 Task: Reply to email with the signature Denise Davis with the subject 'Request for a report' from softage.1@softage.net with the message 'Can you please provide me with a list of the project deliverables and their deadlines?'
Action: Mouse moved to (967, 245)
Screenshot: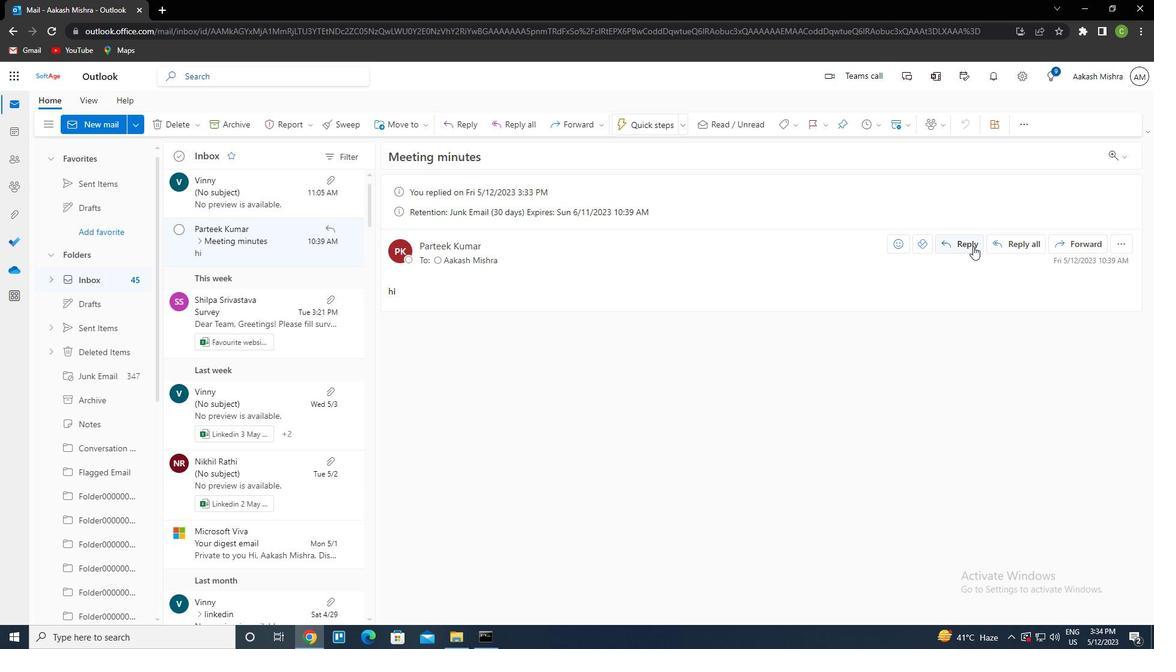 
Action: Mouse pressed left at (967, 245)
Screenshot: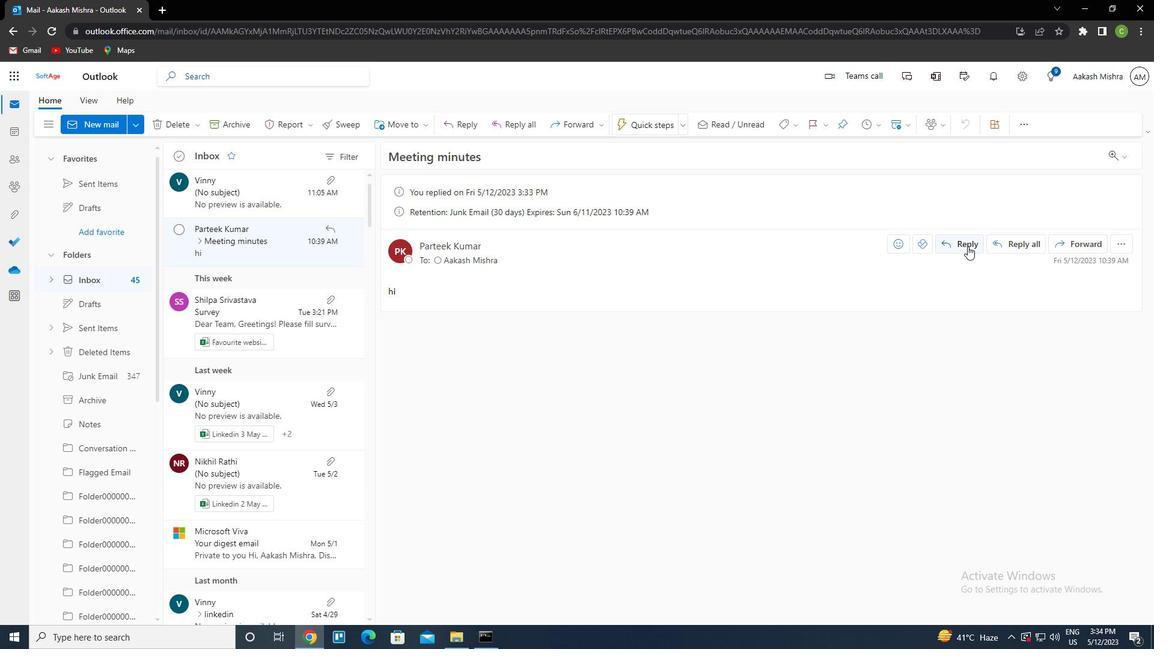 
Action: Mouse moved to (779, 122)
Screenshot: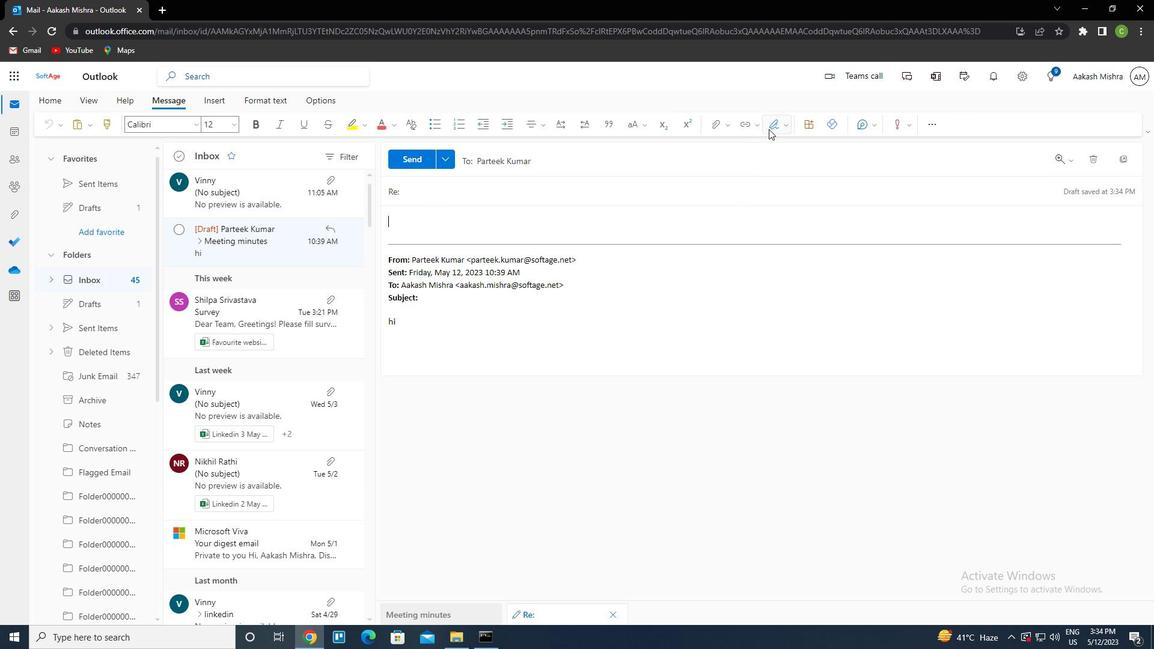 
Action: Mouse pressed left at (779, 122)
Screenshot: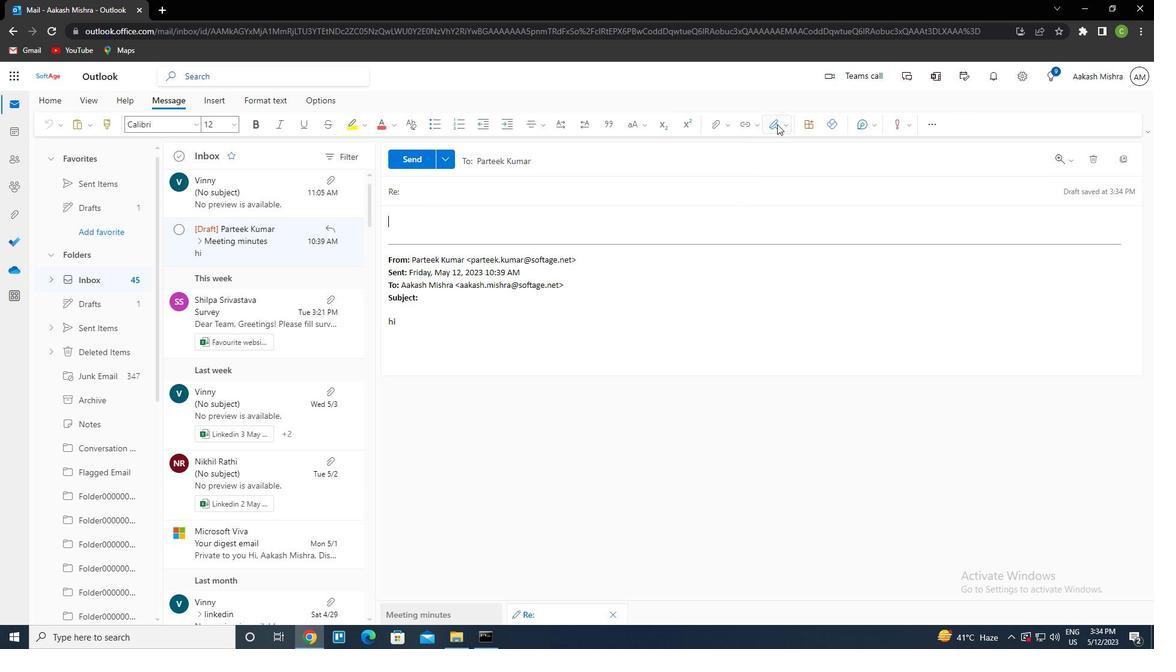 
Action: Mouse moved to (756, 177)
Screenshot: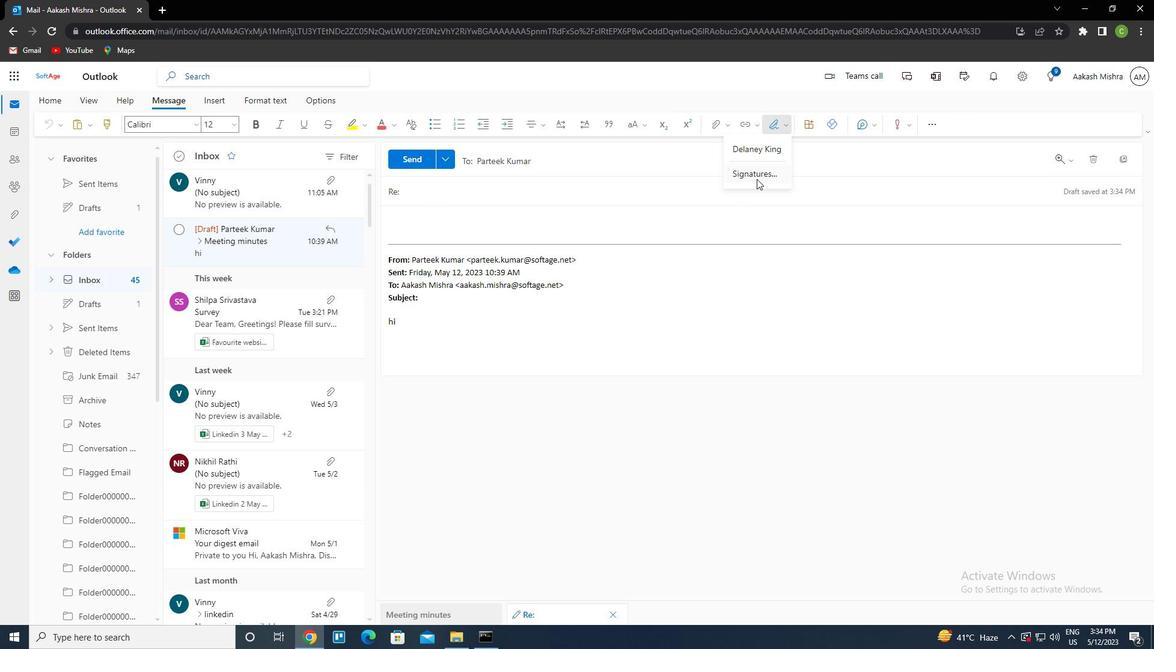 
Action: Mouse pressed left at (756, 177)
Screenshot: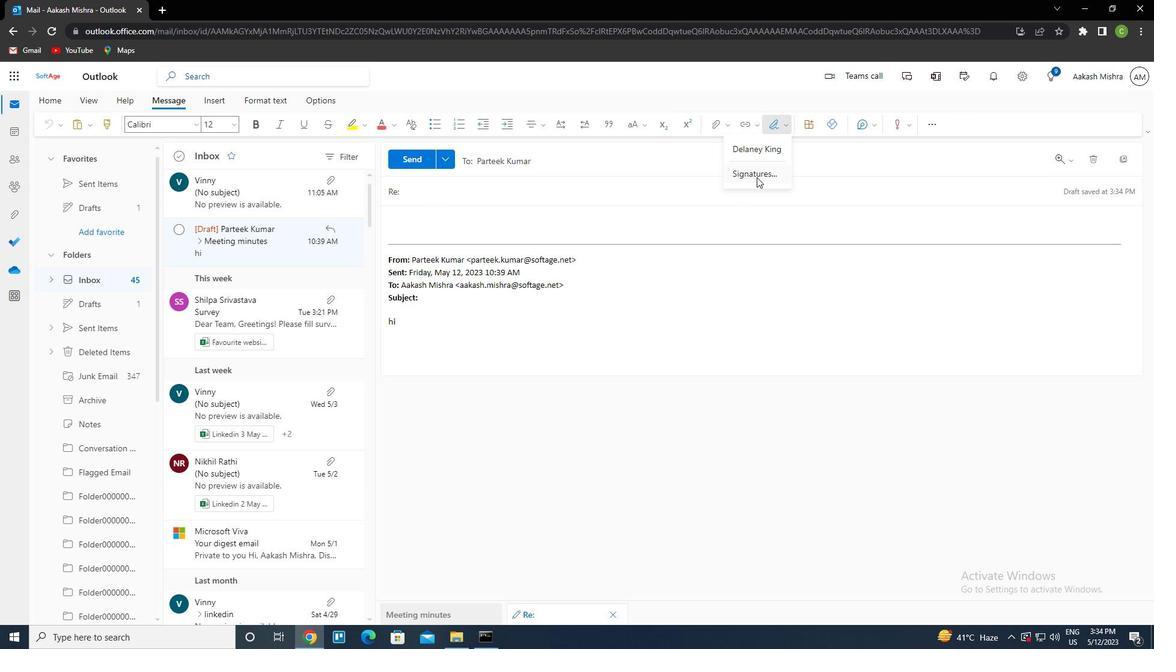 
Action: Mouse moved to (815, 216)
Screenshot: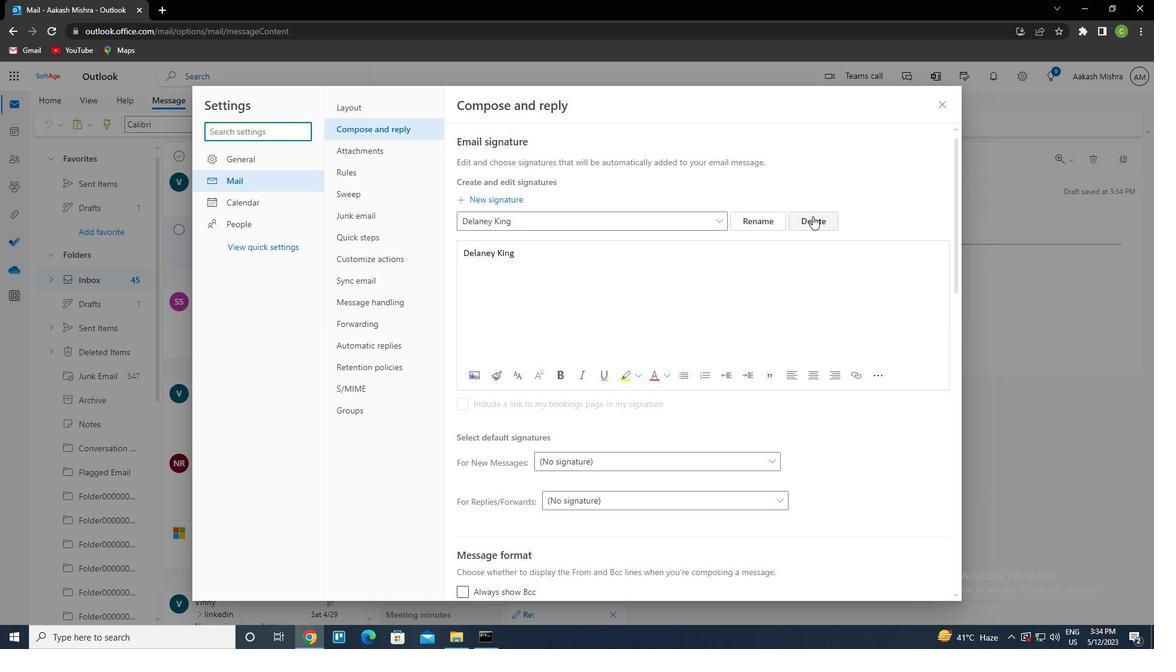 
Action: Mouse pressed left at (815, 216)
Screenshot: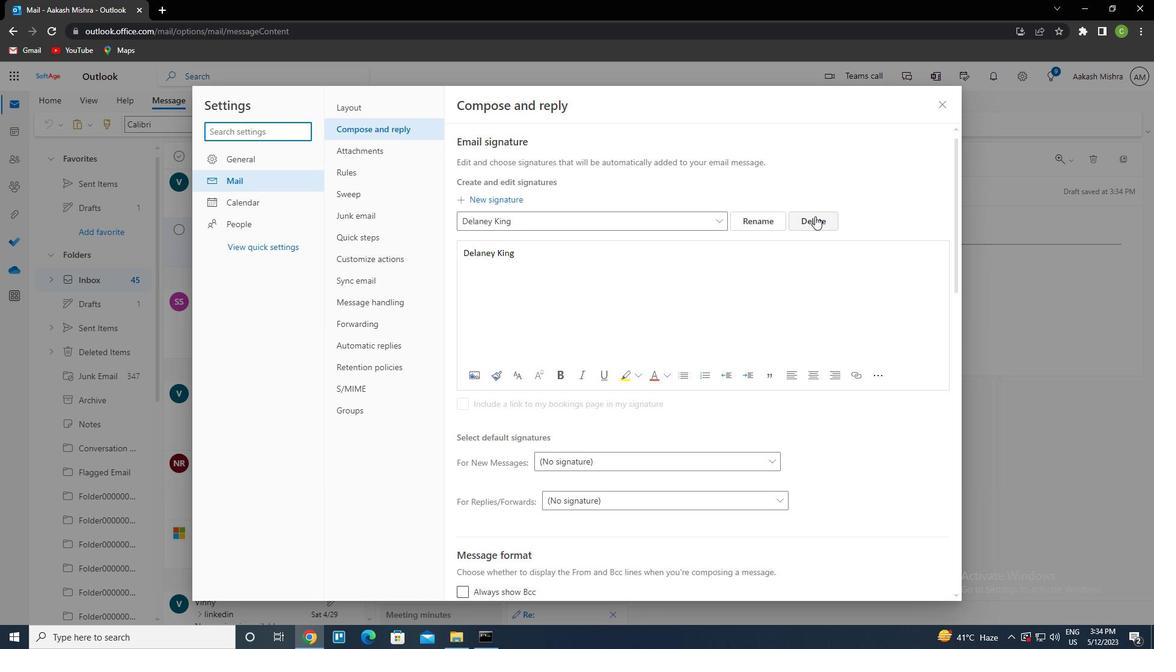 
Action: Mouse moved to (582, 227)
Screenshot: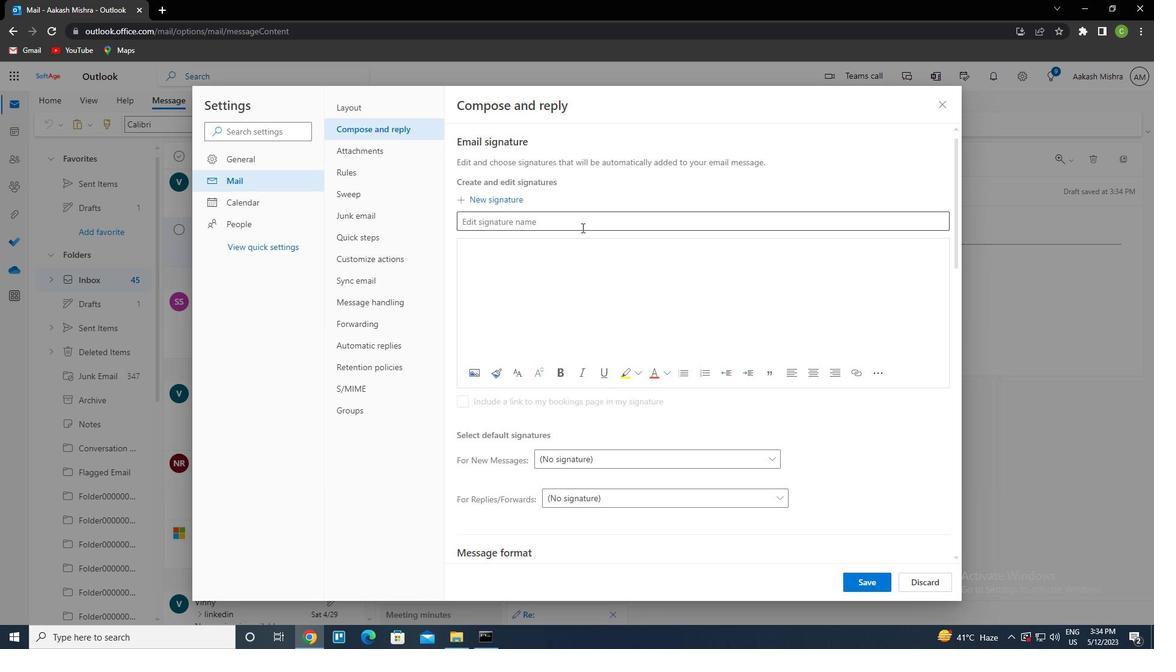 
Action: Mouse pressed left at (582, 227)
Screenshot: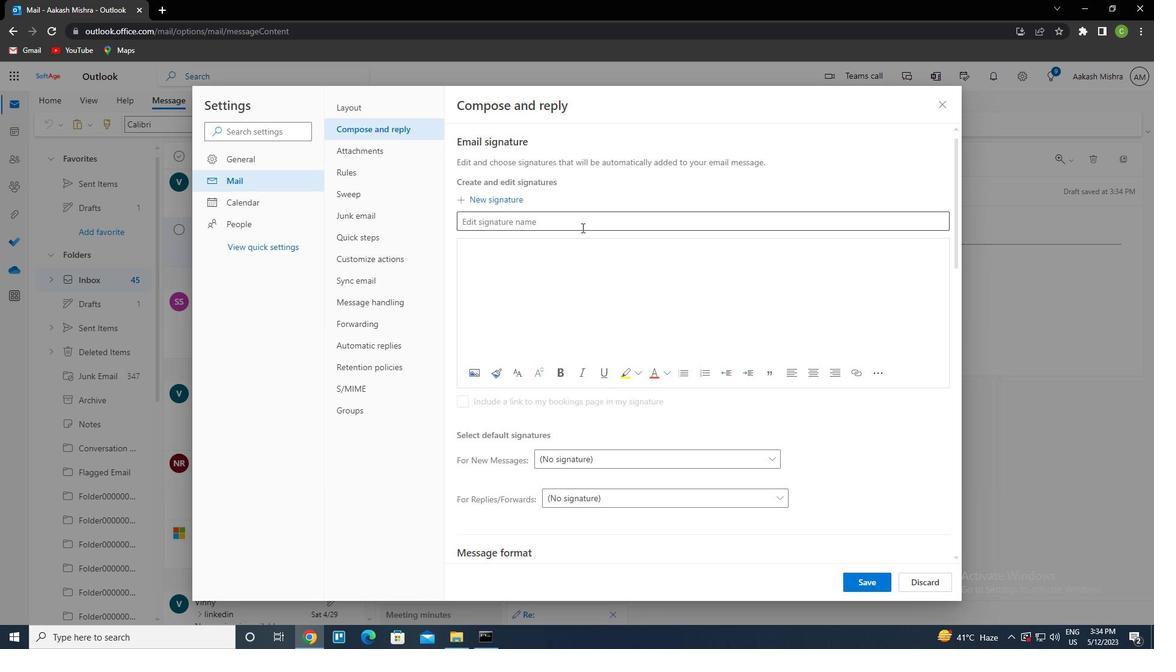
Action: Key pressed <Key.caps_lock>d<Key.caps_lock>Enise<Key.space><Key.caps_lock>d<Key.caps_lock>avis<Key.tab><Key.caps_lock>d<Key.caps_lock>enise<Key.space><Key.caps_lock>d<Key.caps_lock>avis
Screenshot: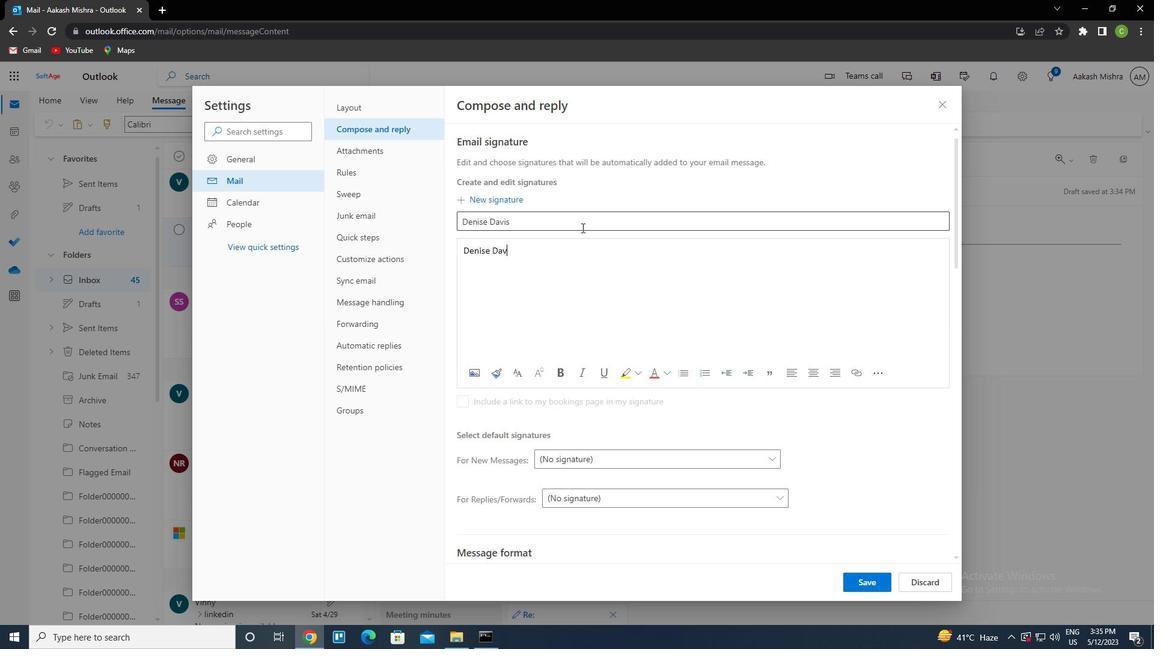
Action: Mouse moved to (861, 586)
Screenshot: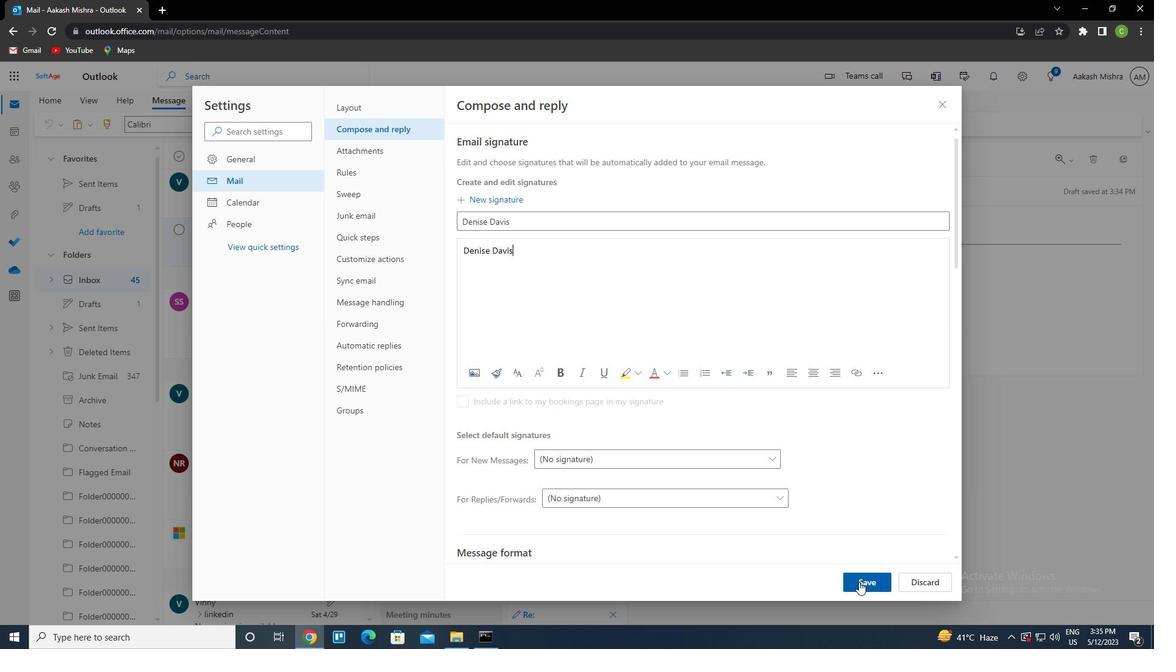 
Action: Mouse pressed left at (861, 586)
Screenshot: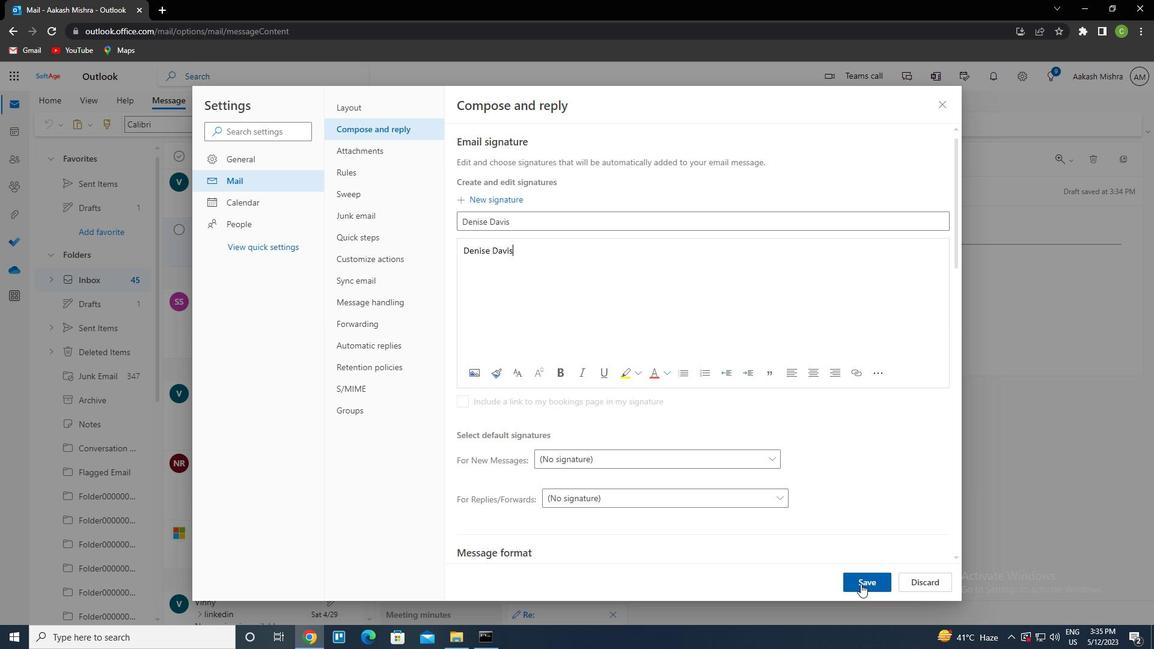 
Action: Mouse moved to (940, 107)
Screenshot: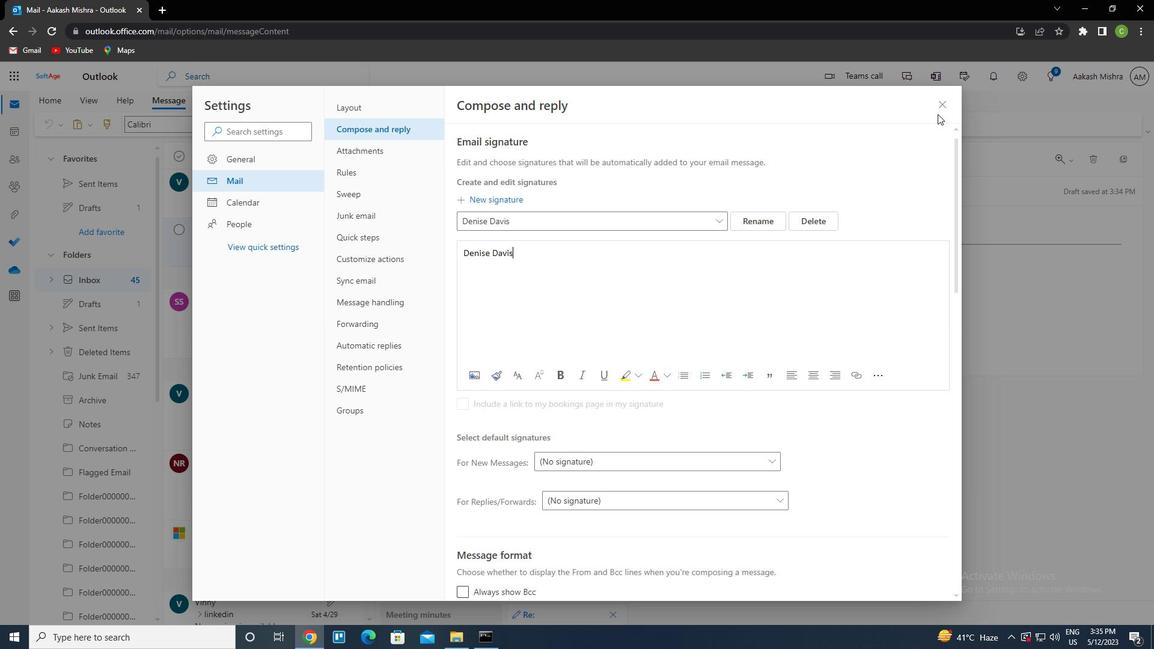 
Action: Mouse pressed left at (940, 107)
Screenshot: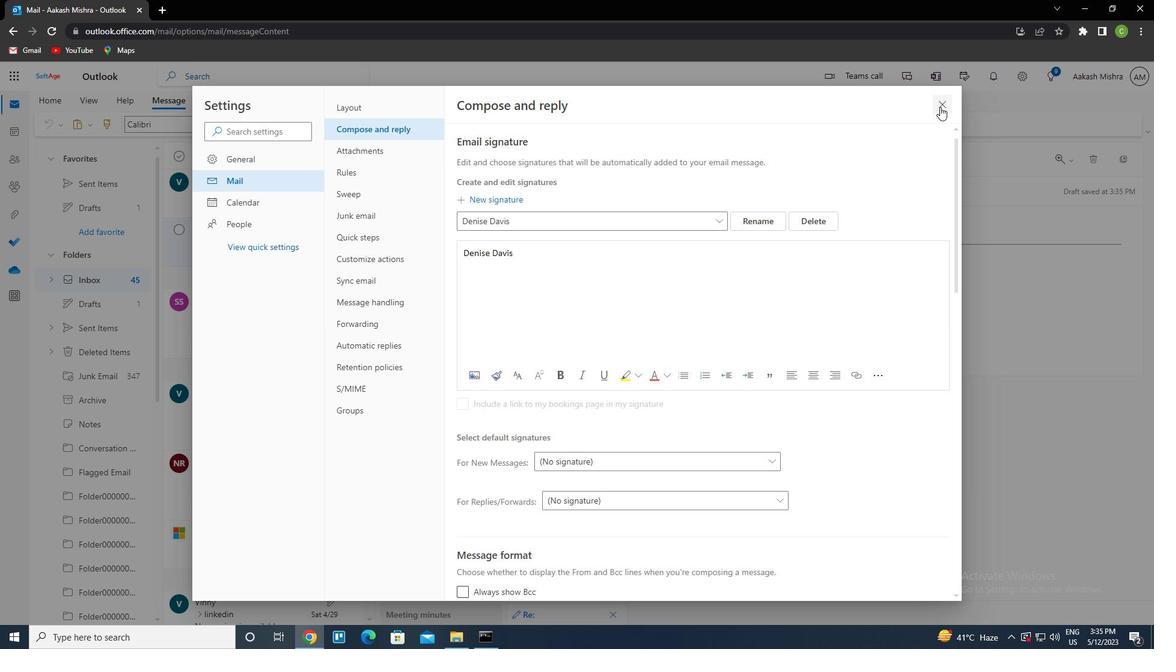 
Action: Mouse moved to (782, 127)
Screenshot: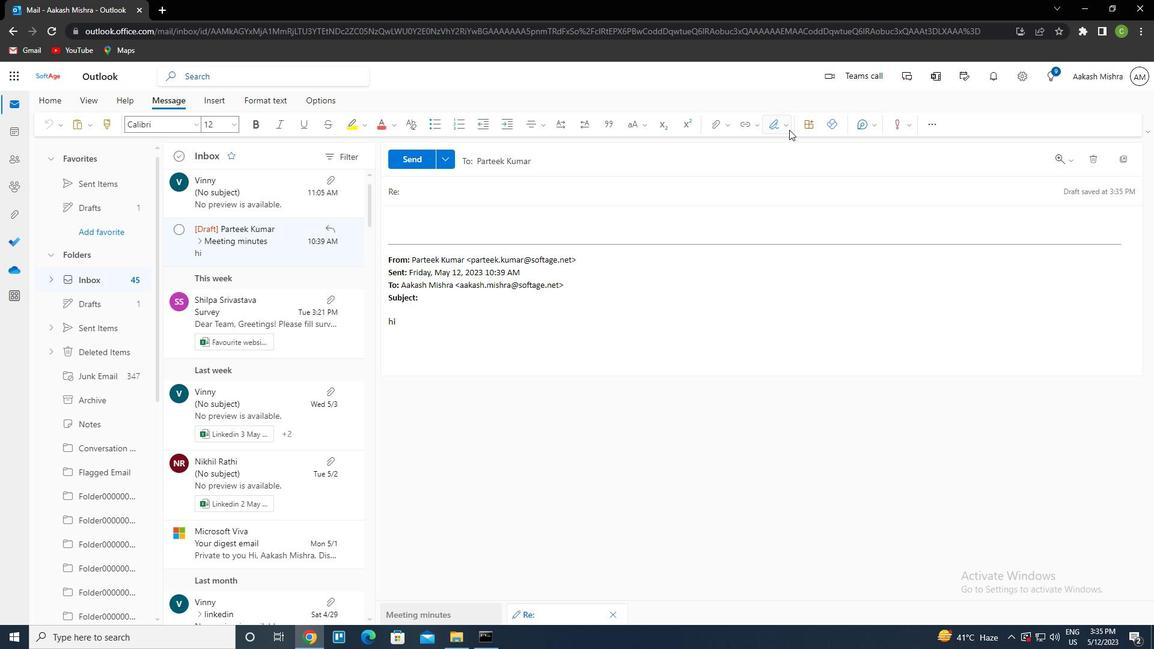 
Action: Mouse pressed left at (782, 127)
Screenshot: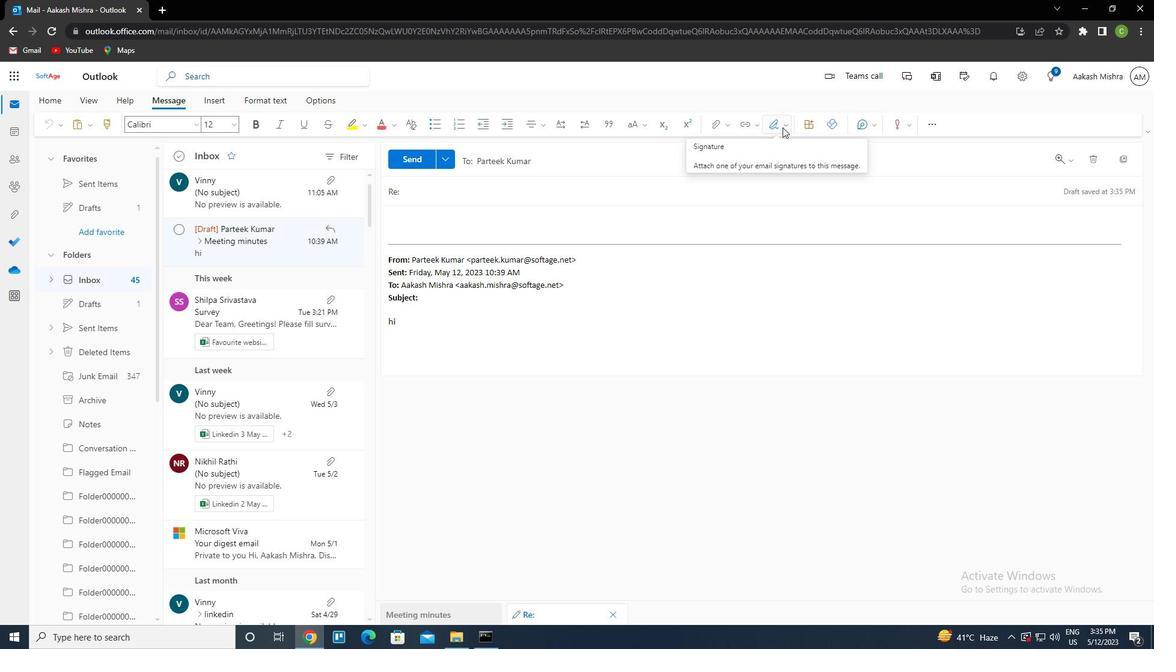 
Action: Mouse moved to (761, 152)
Screenshot: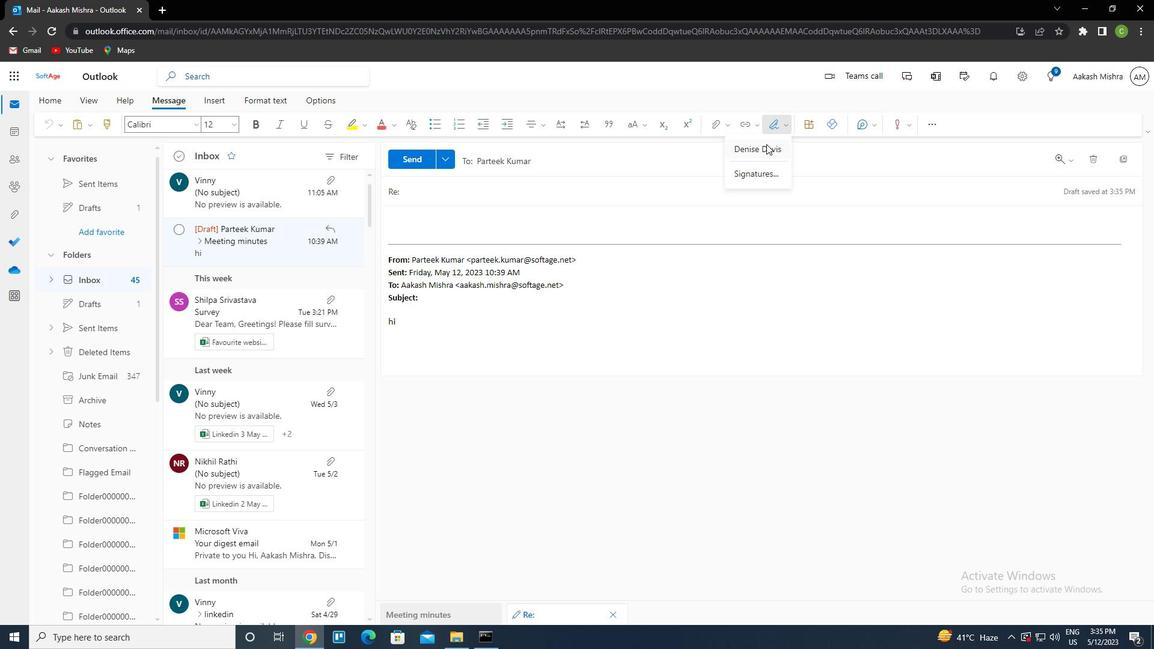 
Action: Mouse pressed left at (761, 152)
Screenshot: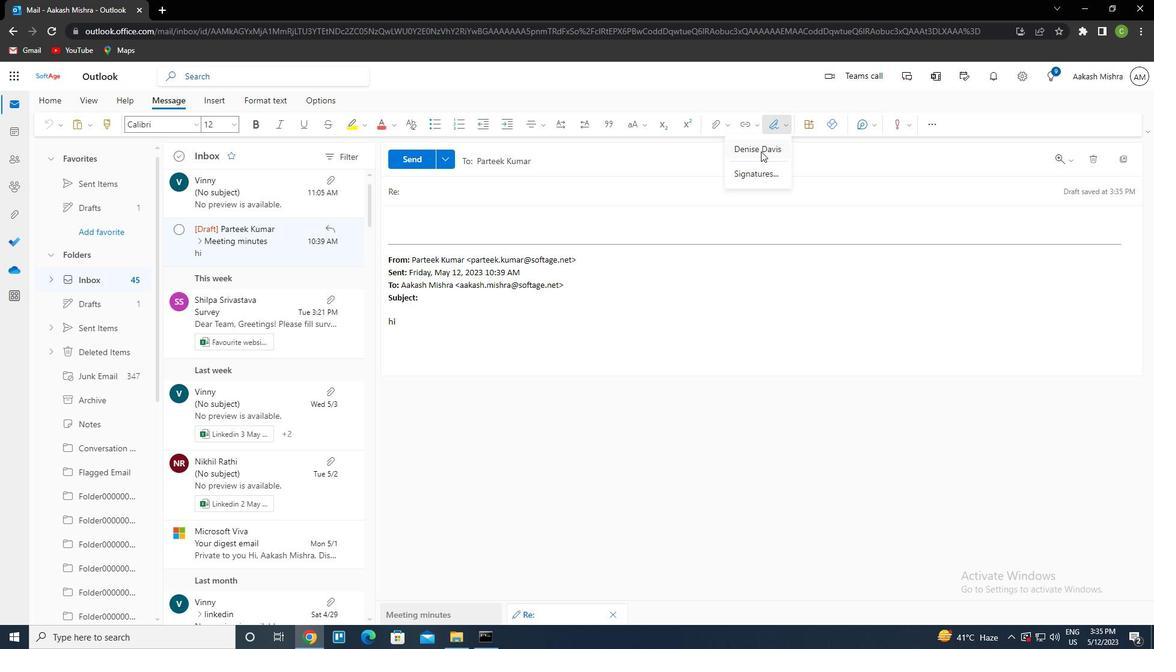 
Action: Mouse moved to (441, 198)
Screenshot: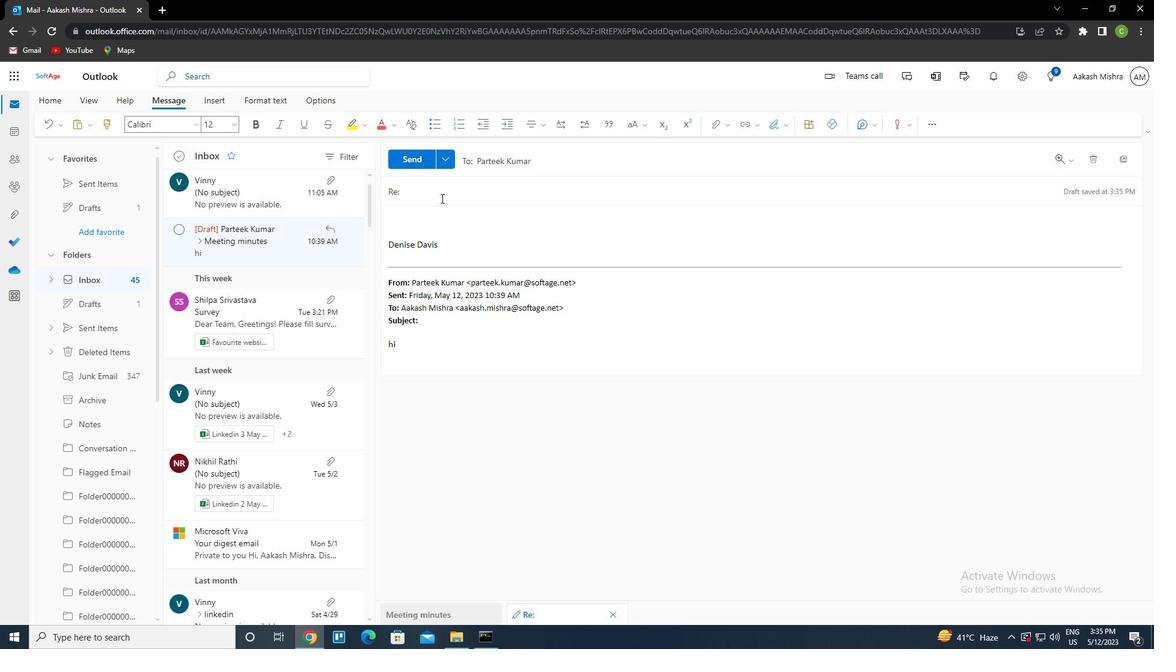 
Action: Mouse pressed left at (441, 198)
Screenshot: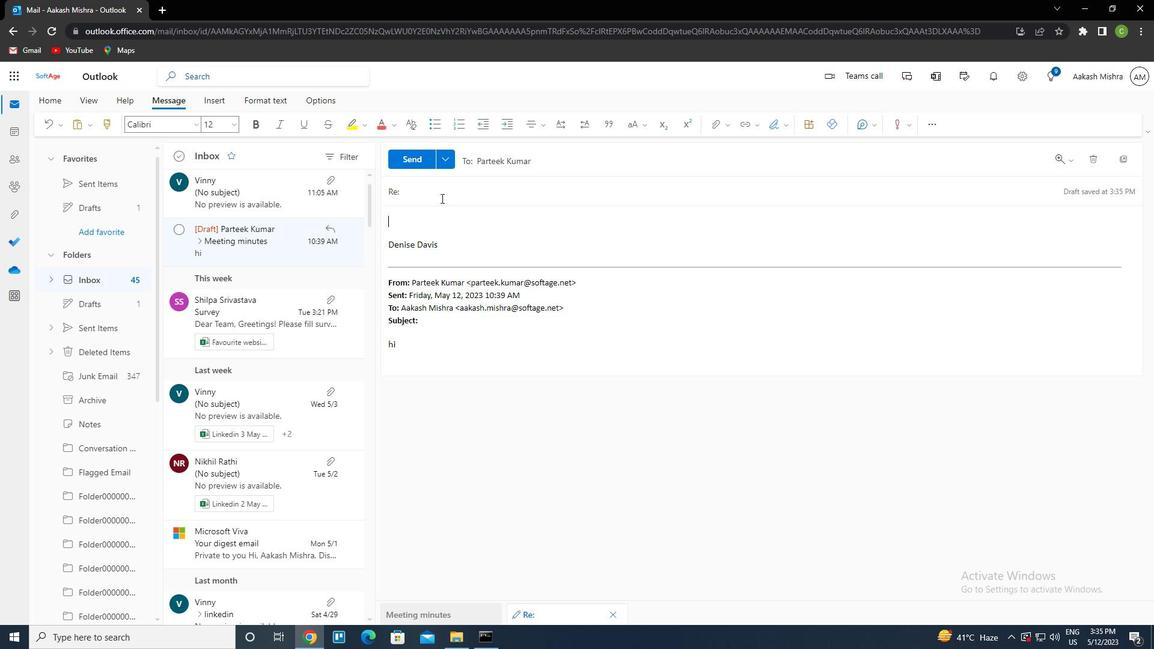 
Action: Mouse moved to (428, 197)
Screenshot: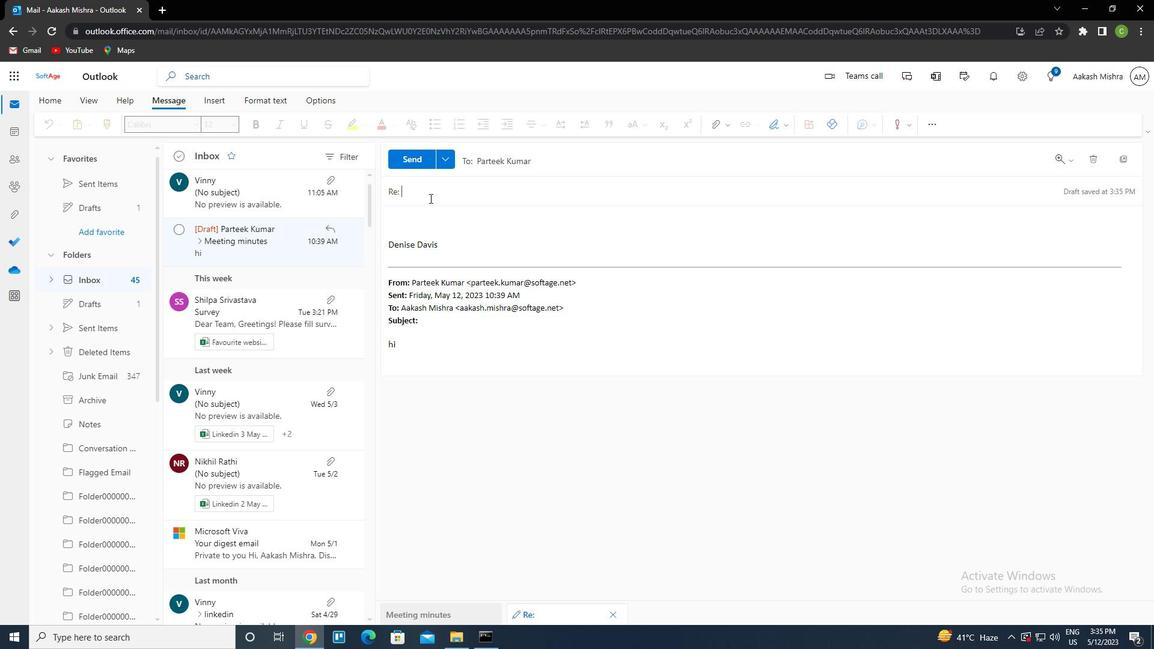 
Action: Key pressed <Key.caps_lock>r<Key.caps_lock>equest<Key.space>for<Key.space>a<Key.space>report<Key.tab><Key.caps_lock>c<Key.caps_lock>an<Key.space>you<Key.space>please<Key.space>provide<Key.space>me<Key.space>with<Key.space>a<Key.space>list<Key.space>of<Key.space>teh<Key.space>project<Key.space>deliverables<Key.space>and<Key.space>ther<Key.backspace>ir<Key.space>deadlines
Screenshot: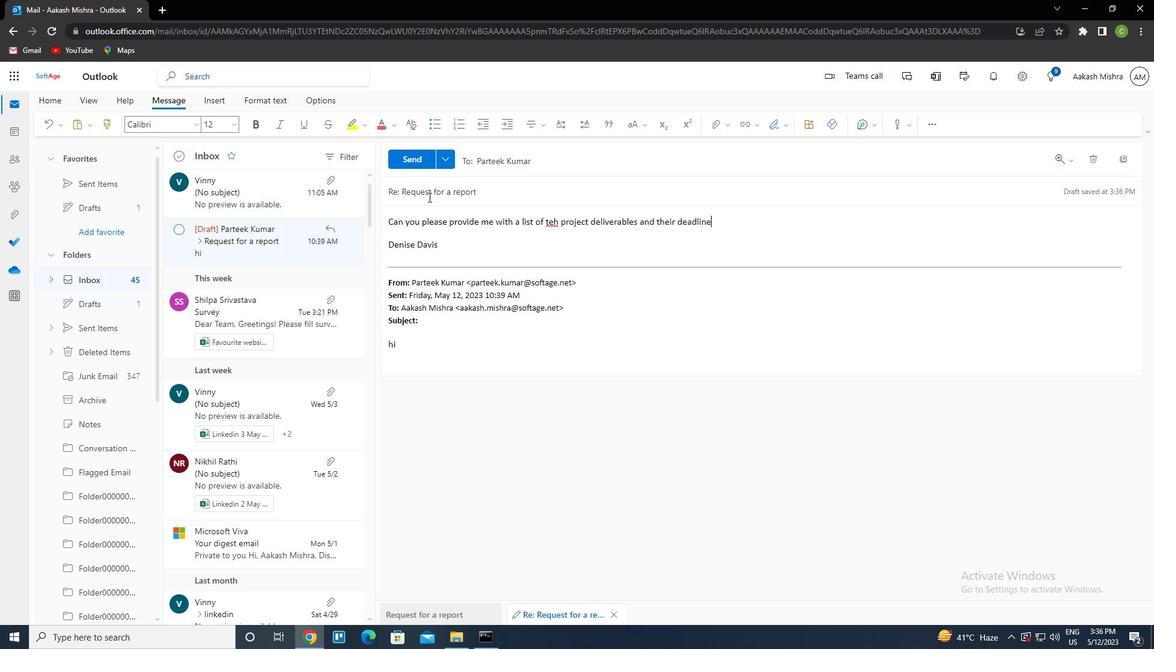 
Action: Mouse moved to (558, 221)
Screenshot: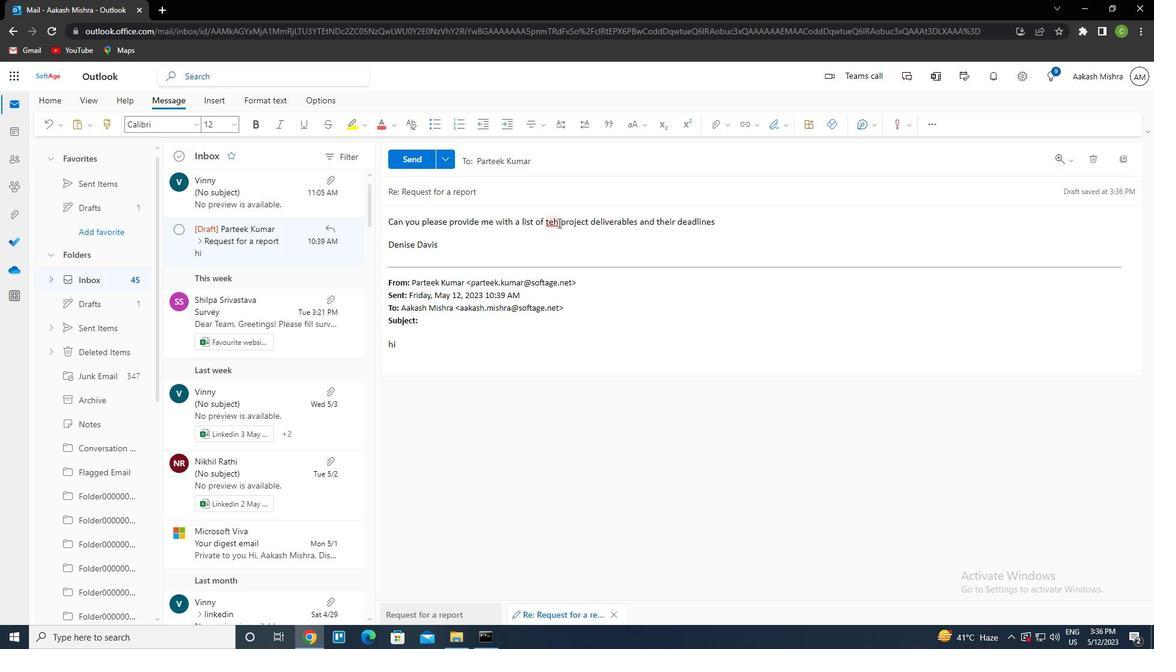 
Action: Mouse pressed left at (558, 221)
Screenshot: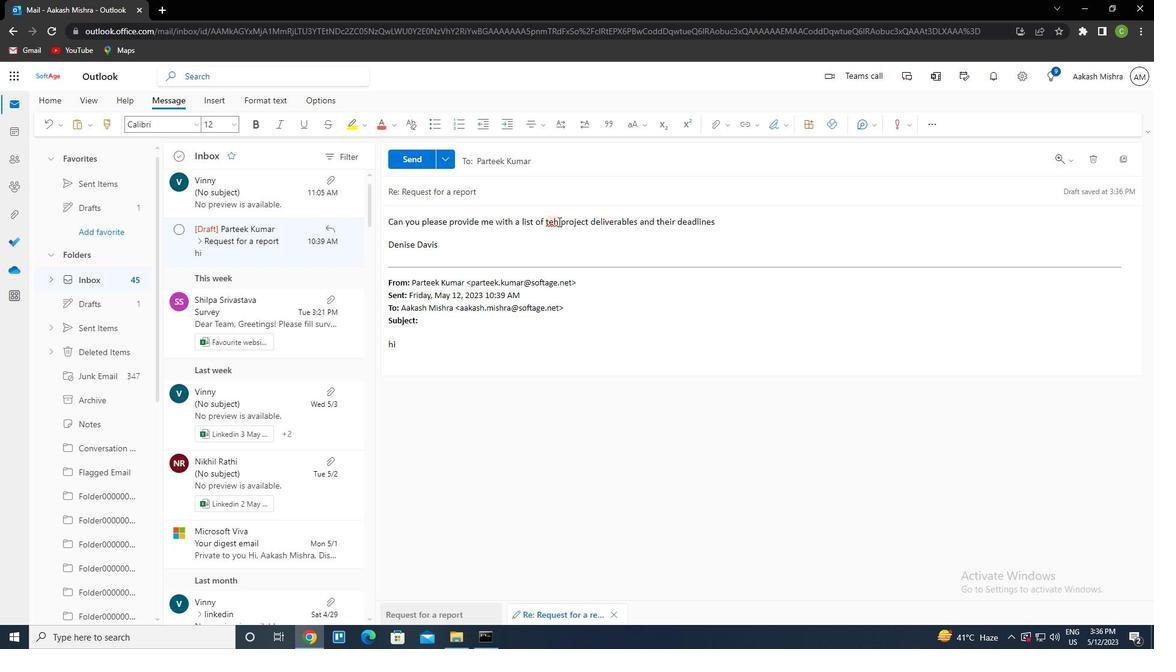 
Action: Mouse moved to (572, 260)
Screenshot: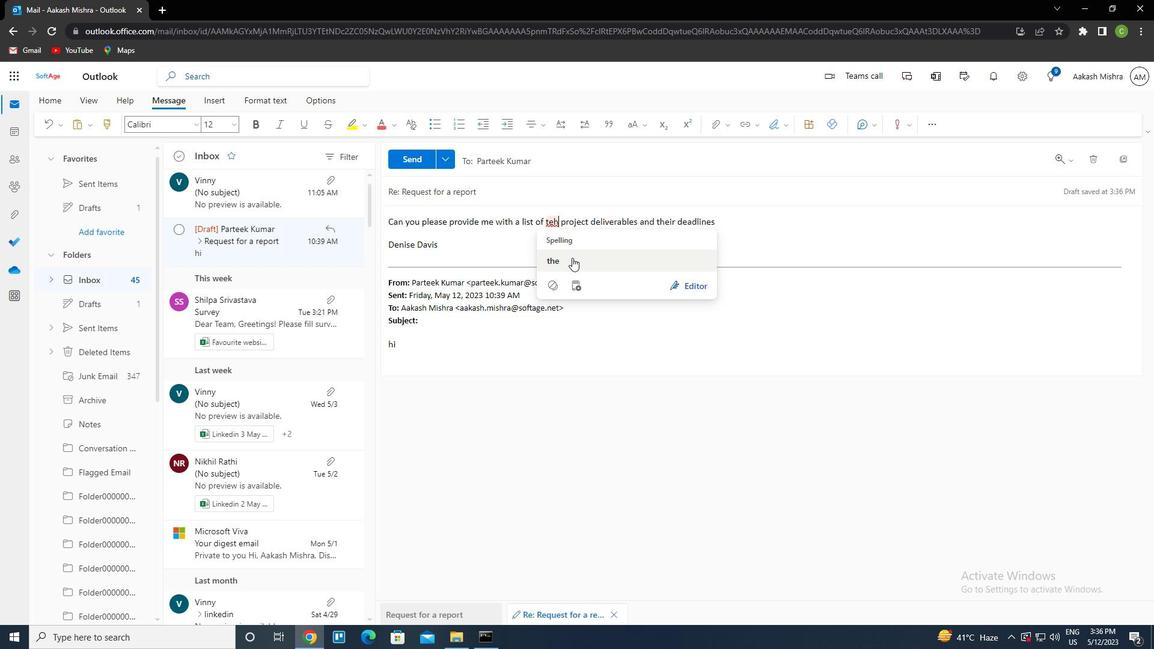 
Action: Mouse pressed left at (572, 260)
Screenshot: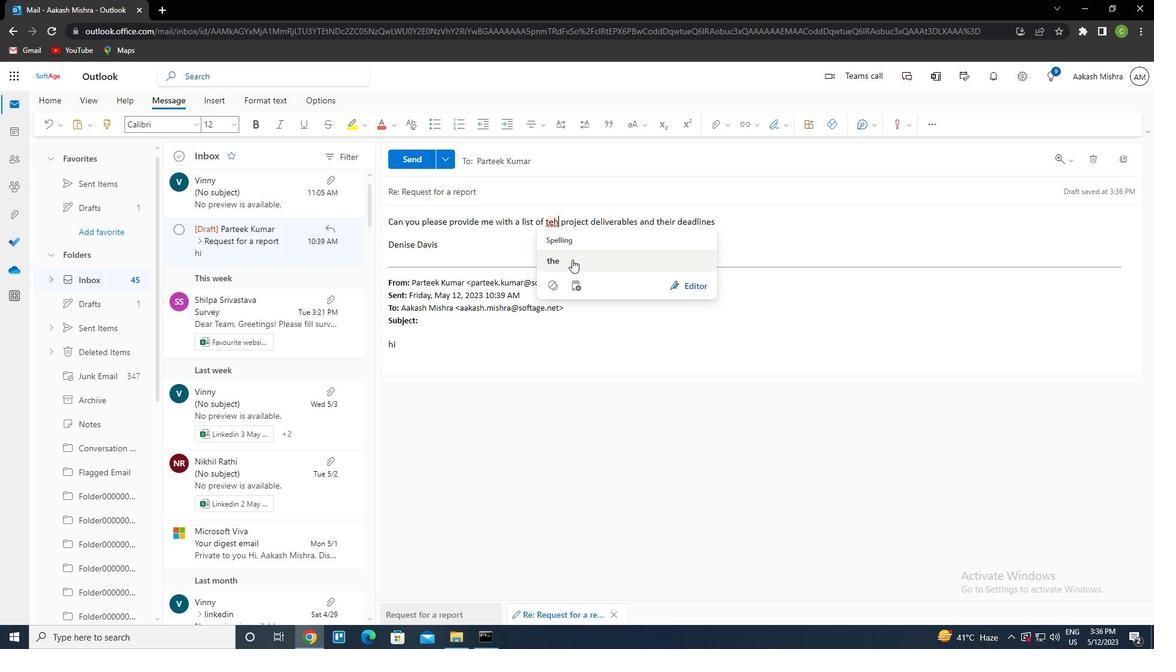 
Action: Mouse moved to (410, 161)
Screenshot: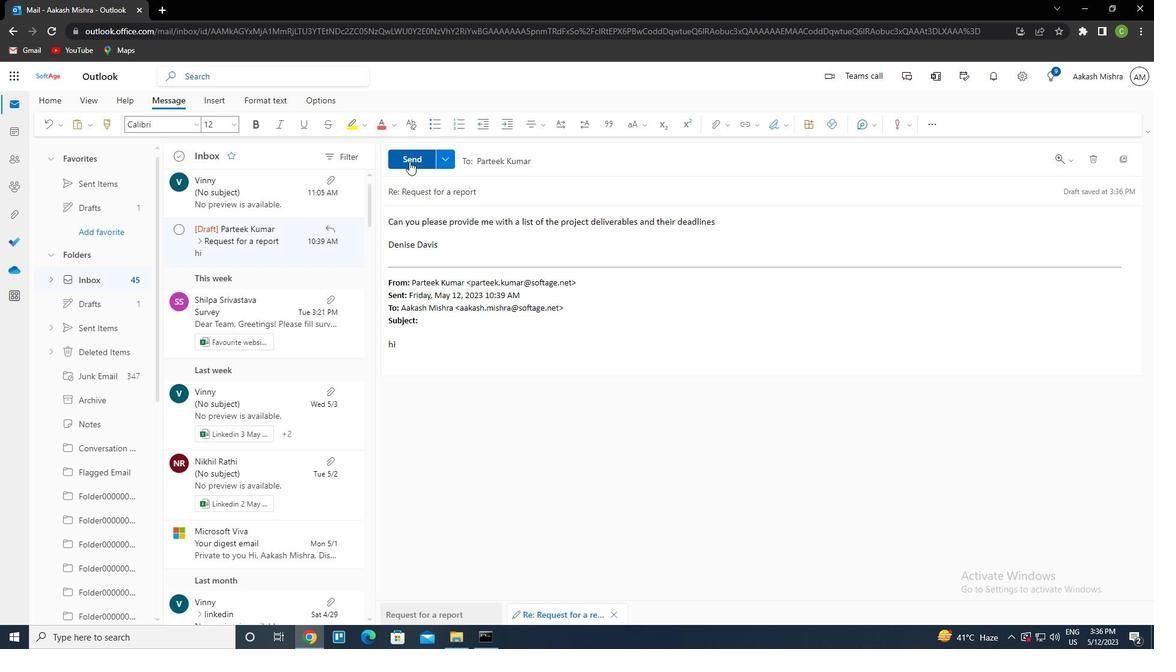 
Action: Mouse pressed left at (410, 161)
Screenshot: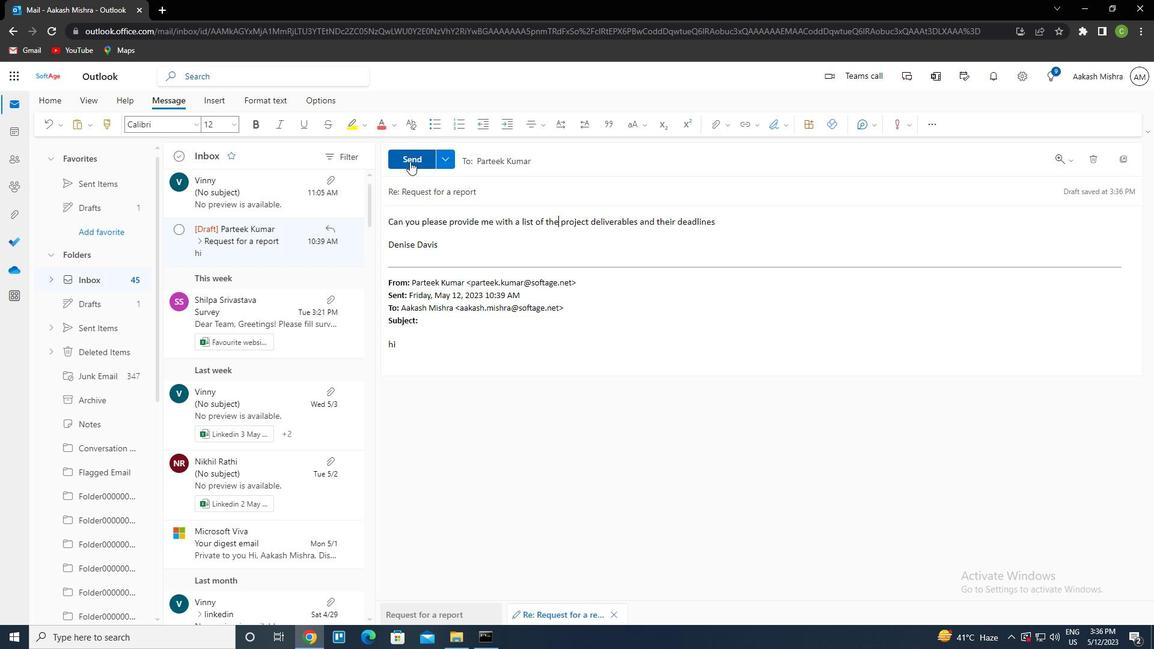 
Action: Mouse moved to (533, 284)
Screenshot: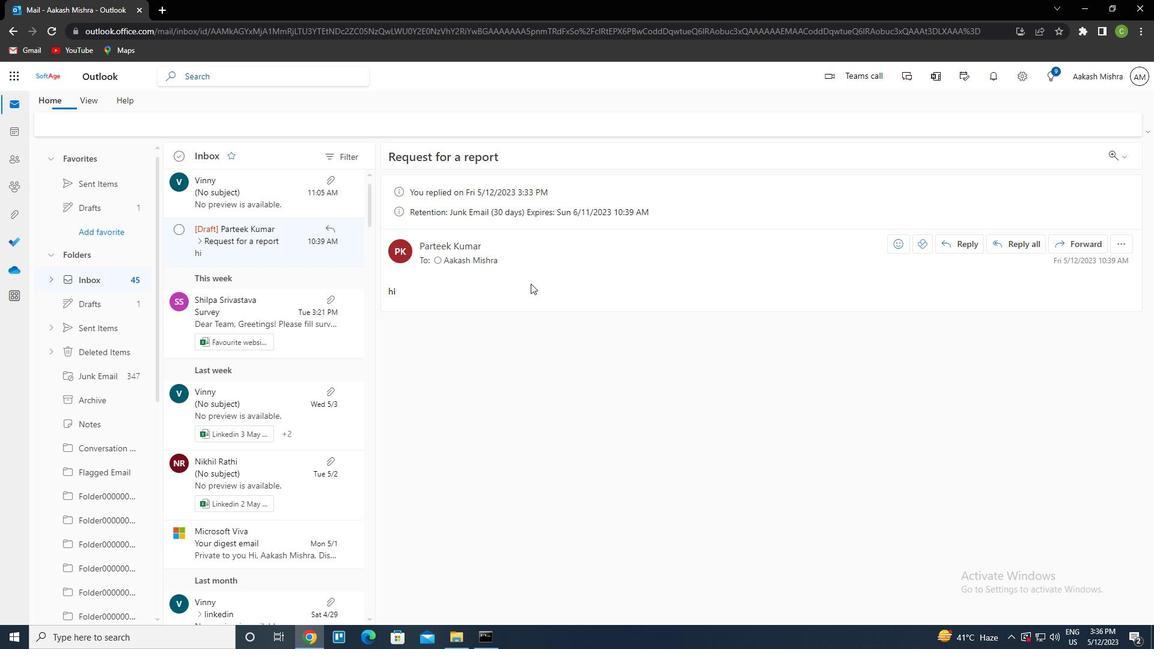 
Action: Mouse scrolled (533, 285) with delta (0, 0)
Screenshot: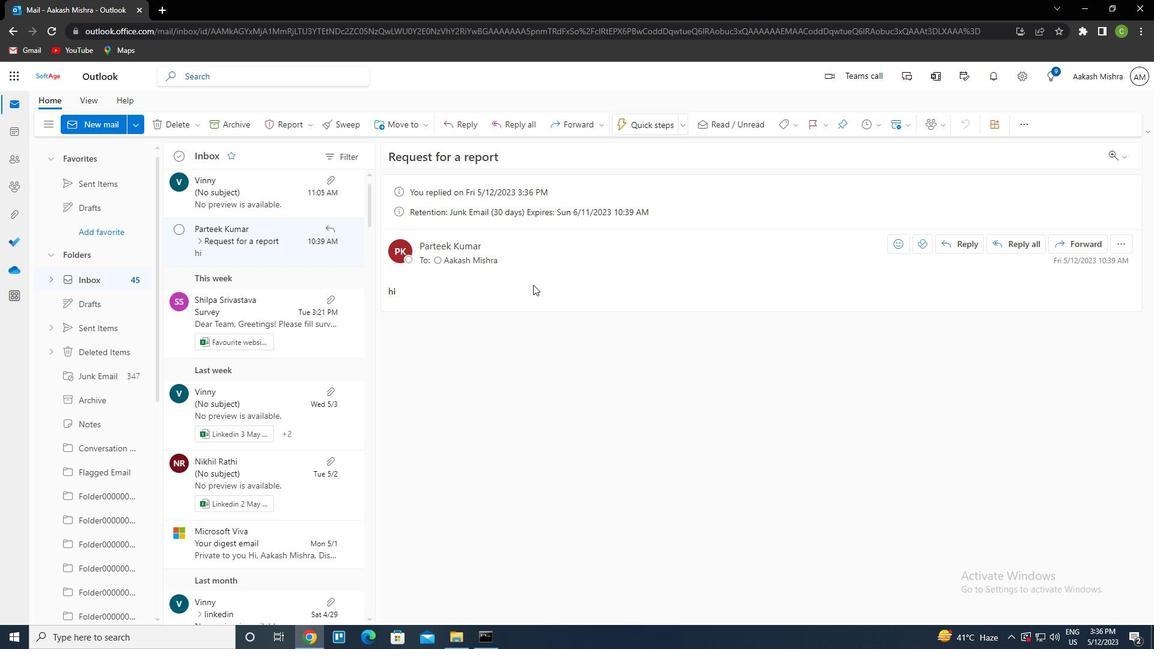 
Action: Mouse scrolled (533, 285) with delta (0, 0)
Screenshot: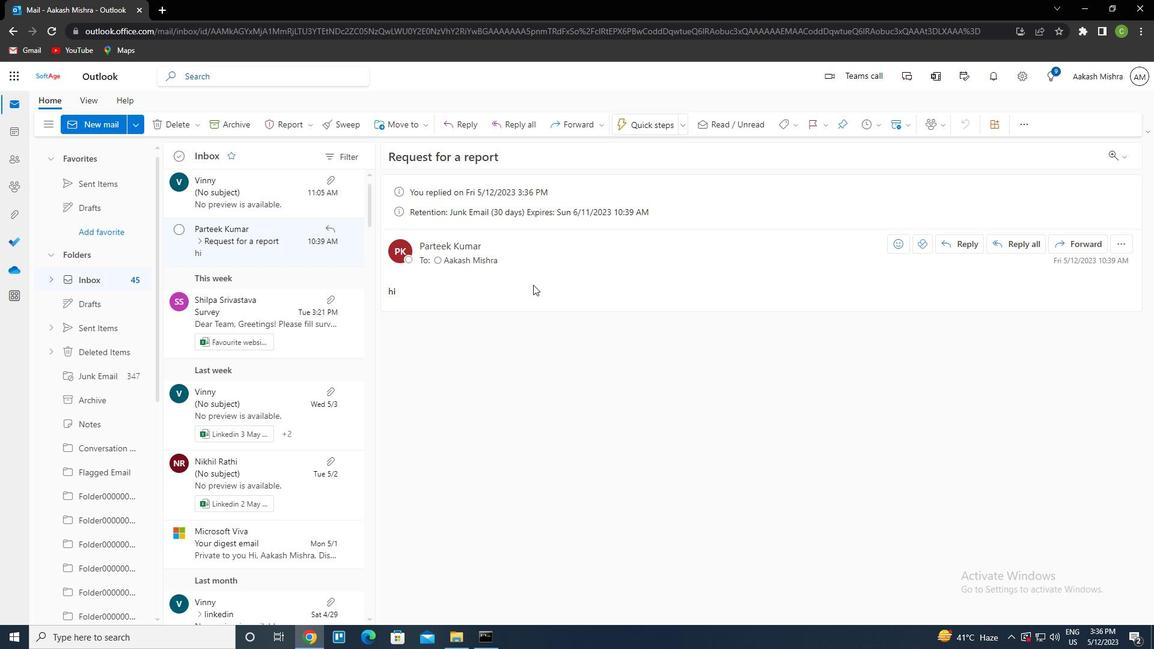 
Action: Mouse scrolled (533, 285) with delta (0, 0)
Screenshot: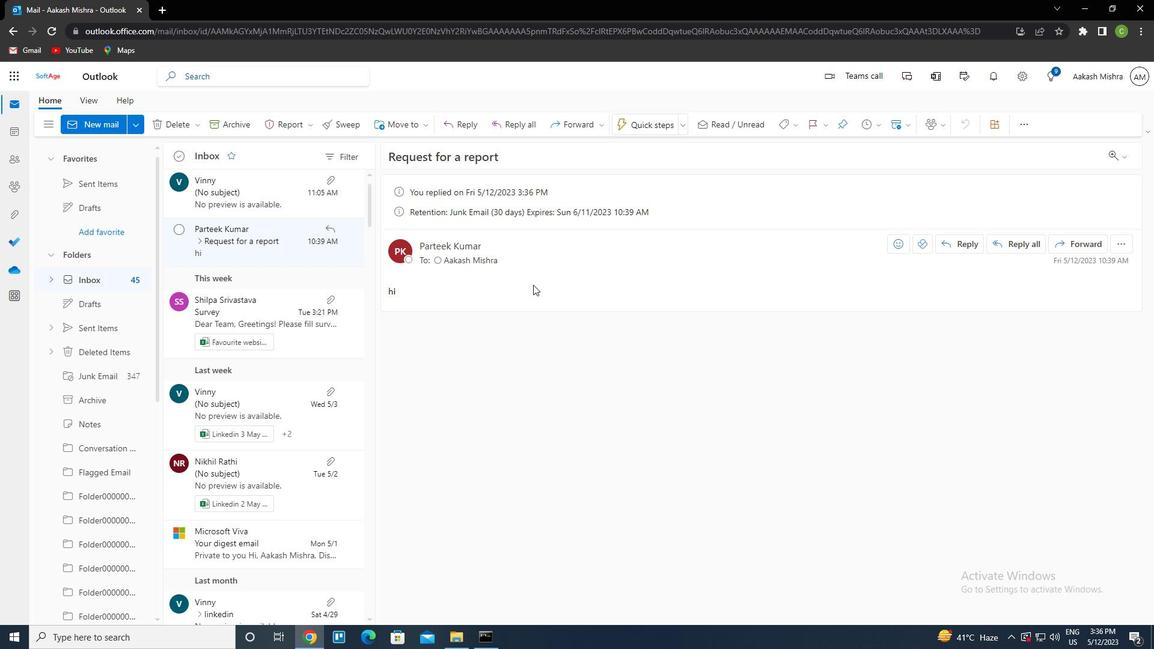 
Action: Mouse scrolled (533, 285) with delta (0, 0)
Screenshot: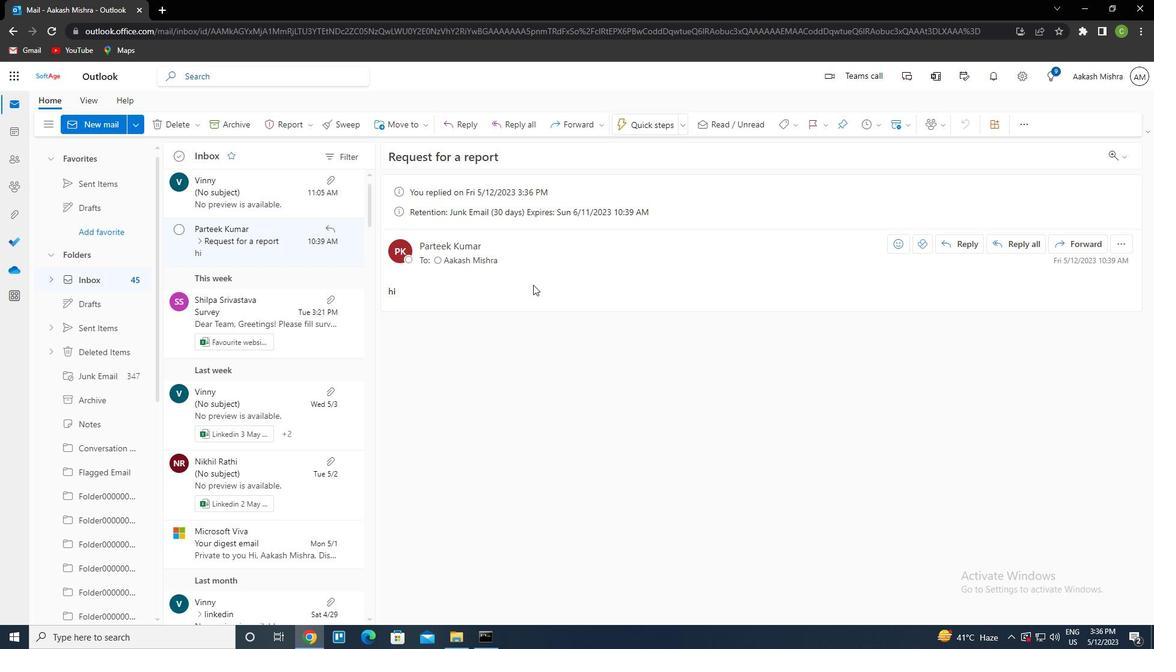 
Action: Mouse scrolled (533, 285) with delta (0, 0)
Screenshot: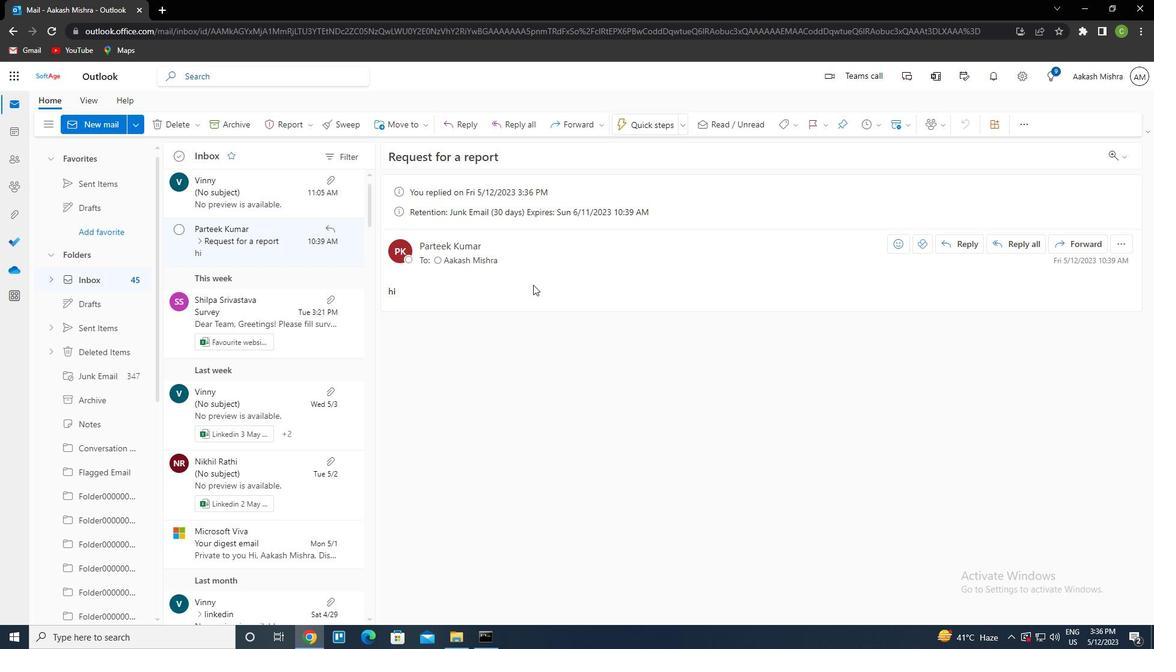 
Action: Mouse scrolled (533, 284) with delta (0, 0)
Screenshot: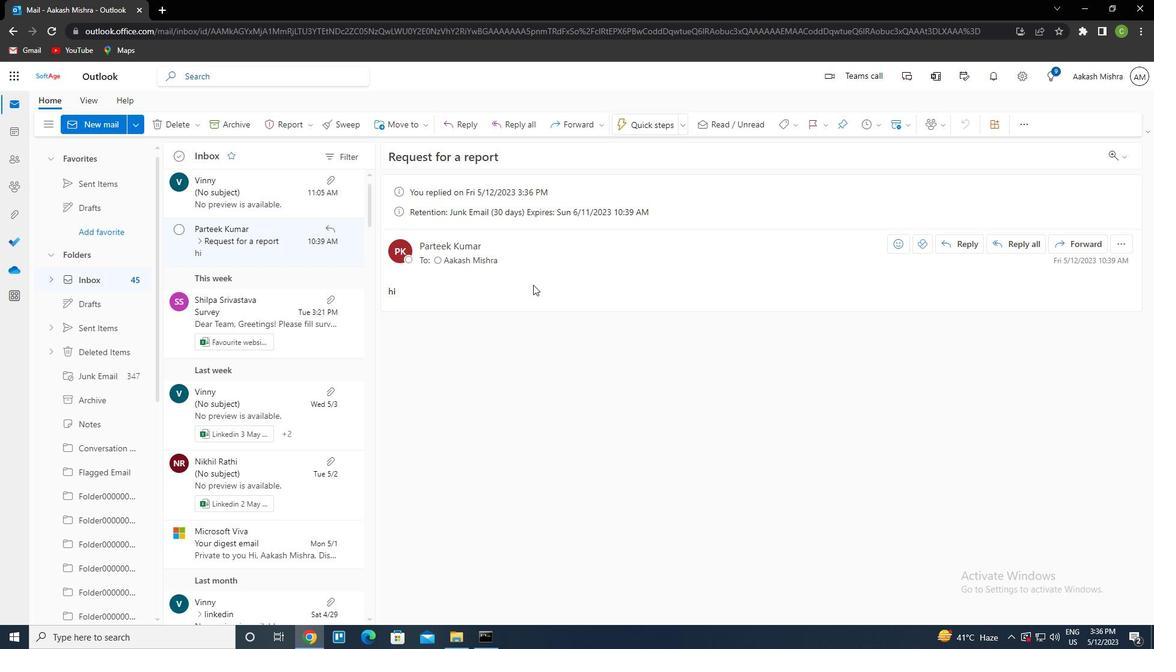 
Action: Mouse scrolled (533, 284) with delta (0, 0)
Screenshot: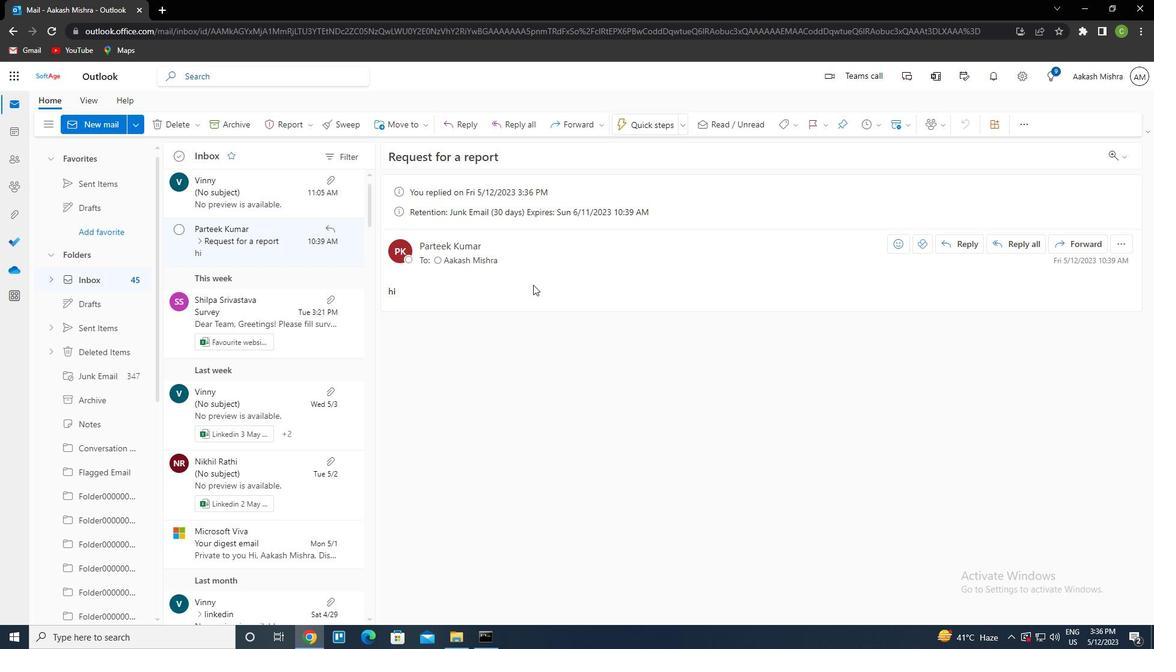 
Action: Mouse scrolled (533, 284) with delta (0, 0)
Screenshot: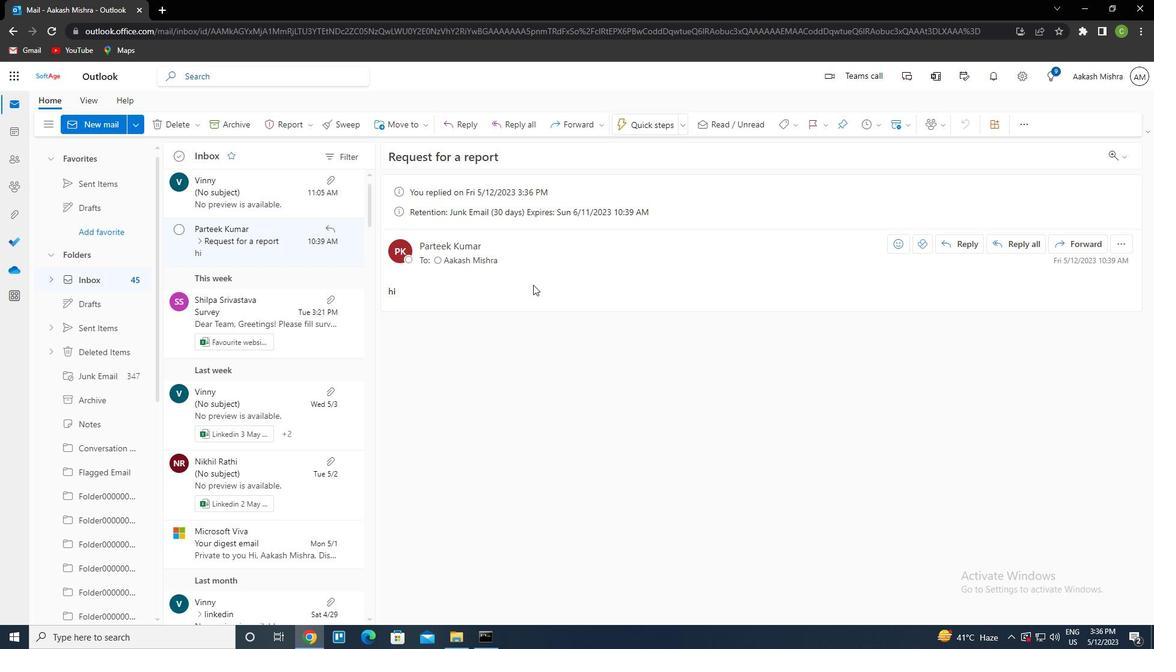 
Action: Mouse scrolled (533, 284) with delta (0, 0)
Screenshot: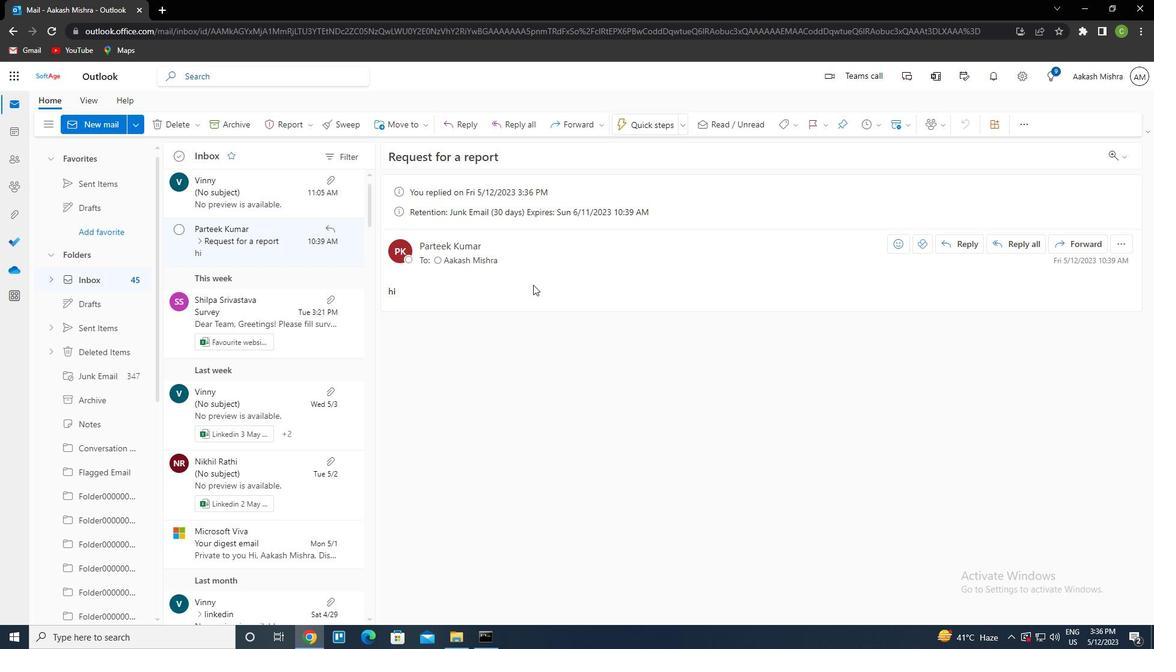 
Action: Mouse scrolled (533, 284) with delta (0, 0)
Screenshot: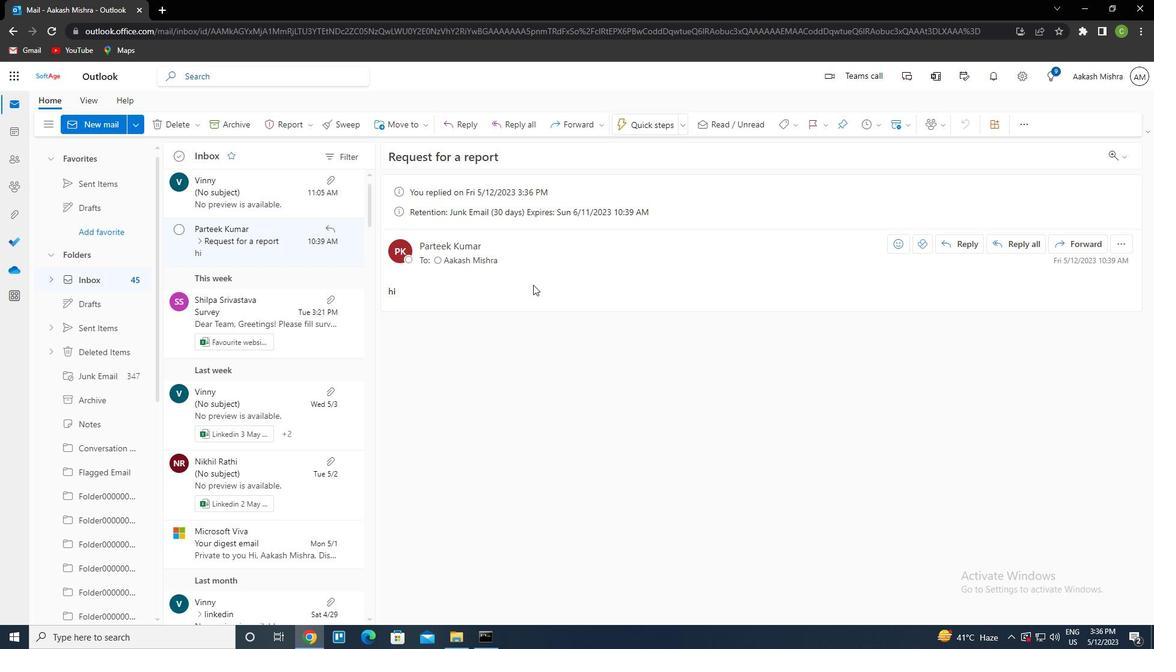 
Action: Mouse scrolled (533, 285) with delta (0, 0)
Screenshot: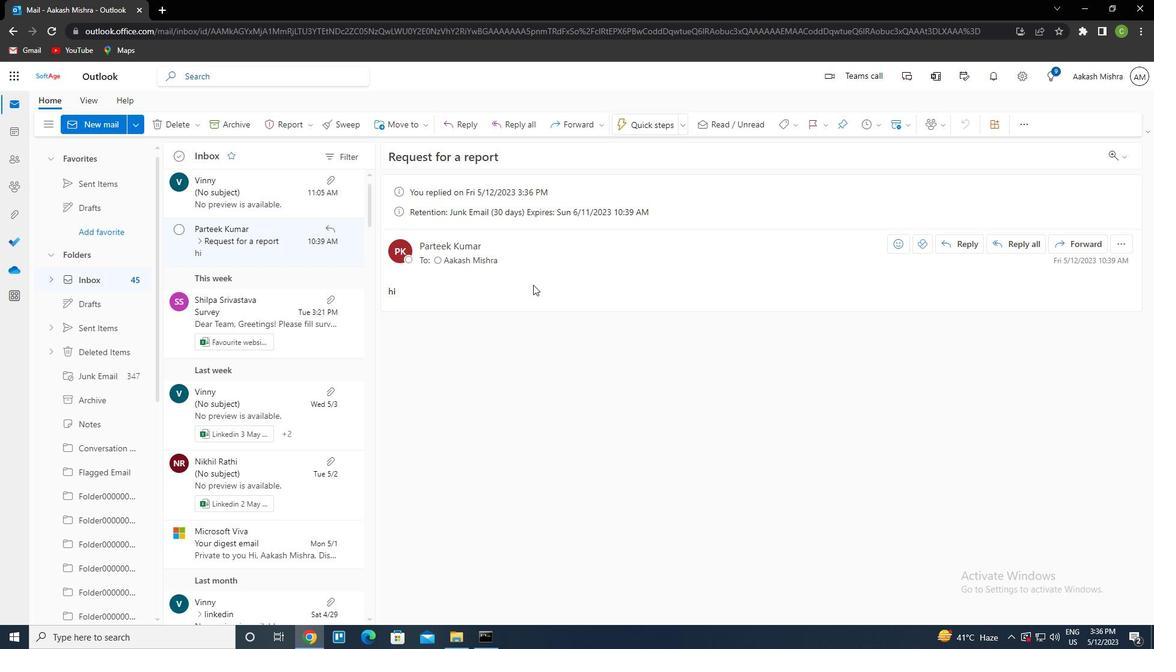 
Action: Mouse scrolled (533, 285) with delta (0, 0)
Screenshot: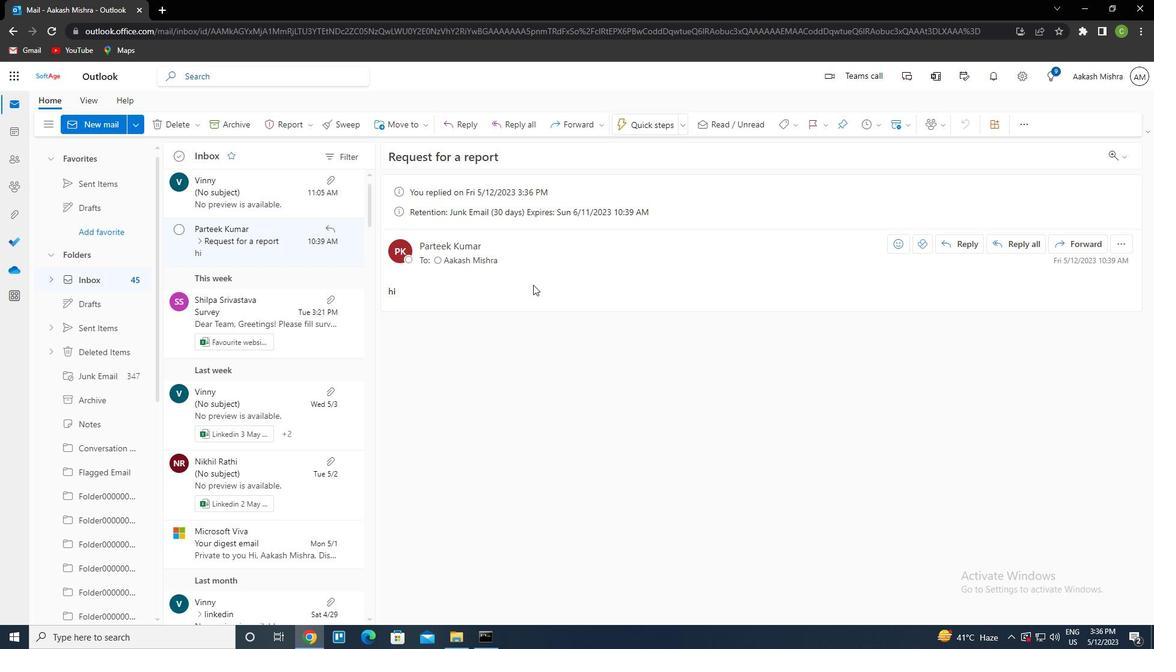 
Action: Mouse scrolled (533, 285) with delta (0, 0)
Screenshot: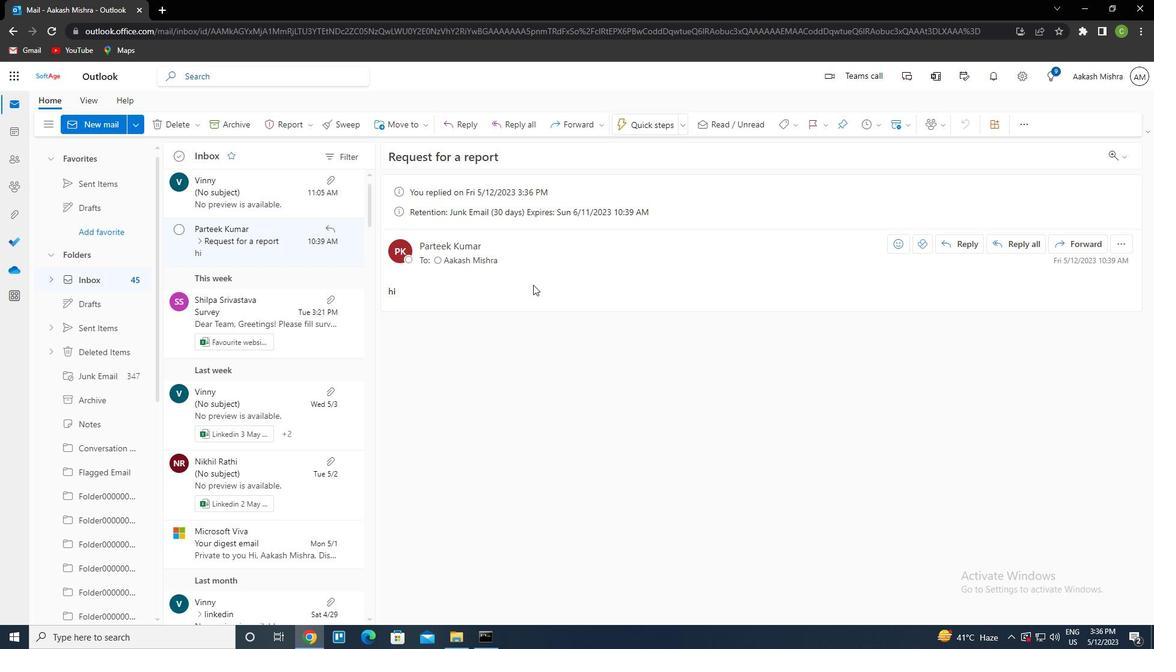 
Action: Mouse moved to (531, 322)
Screenshot: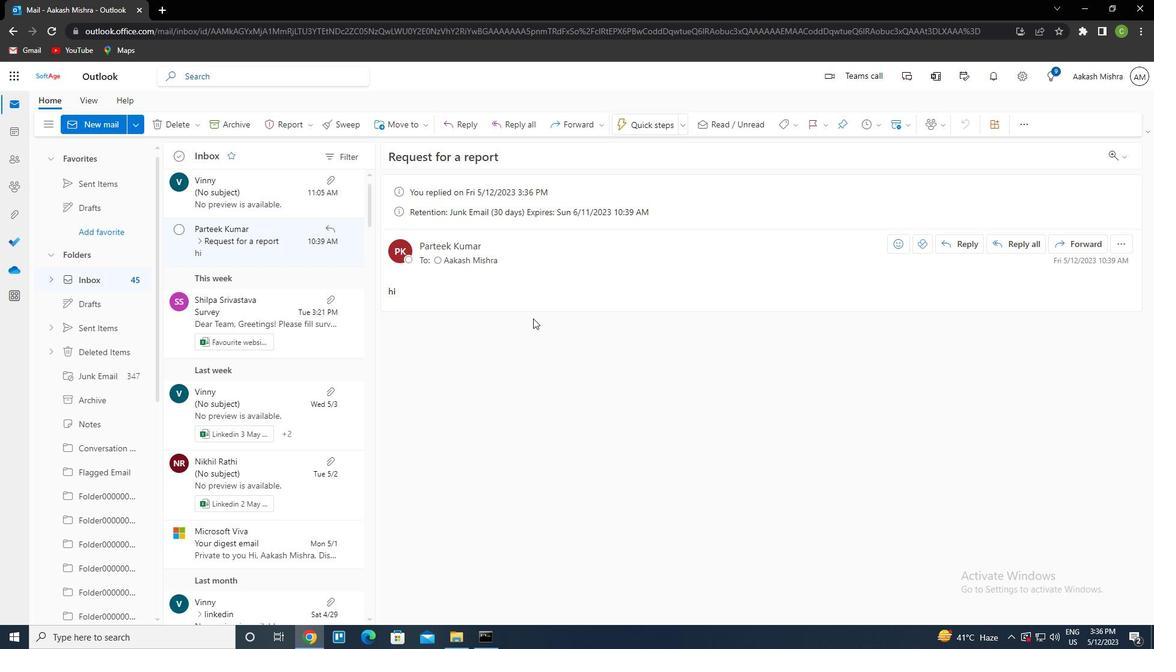 
